 Task: Show the last commit in a specific branch.
Action: Mouse moved to (21, 204)
Screenshot: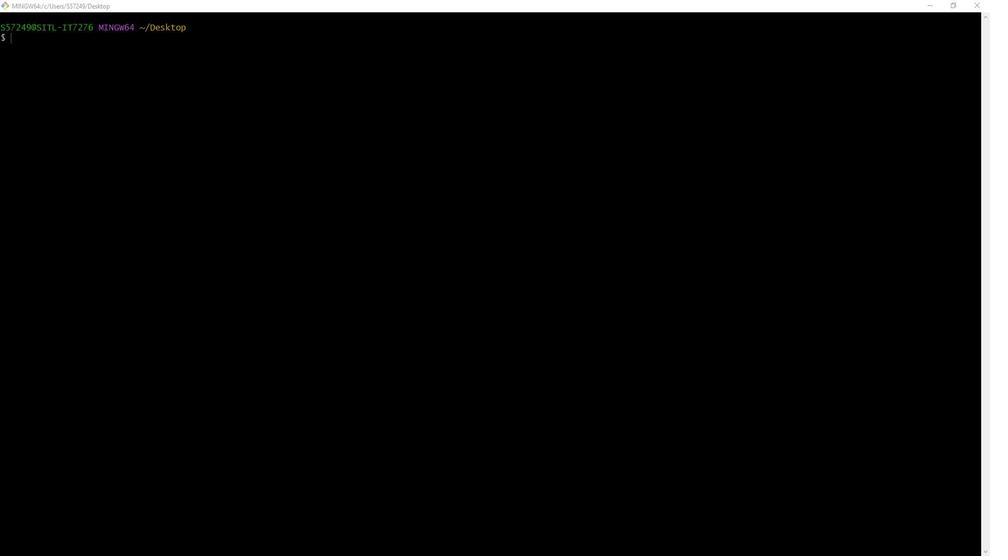 
Action: Mouse pressed left at (21, 204)
Screenshot: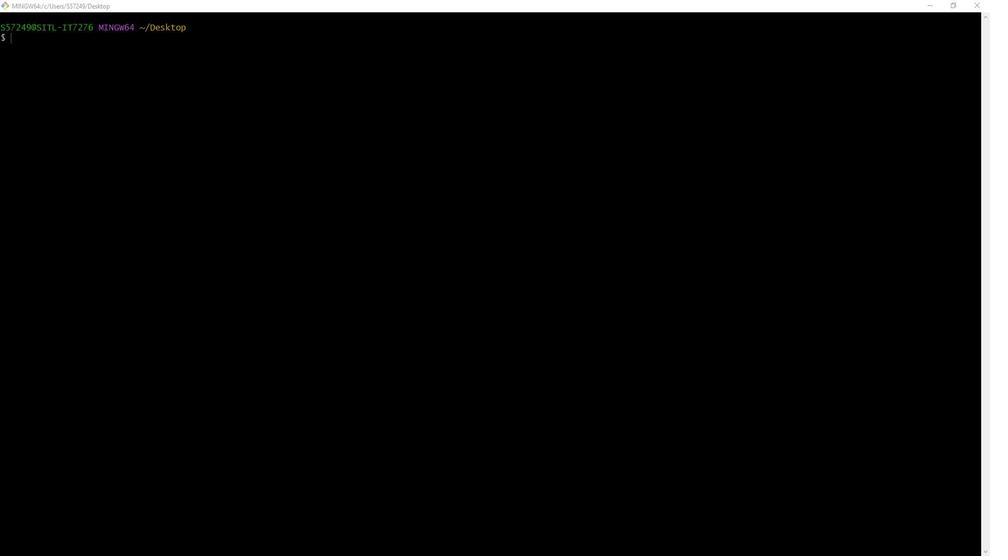 
Action: Mouse moved to (112, 58)
Screenshot: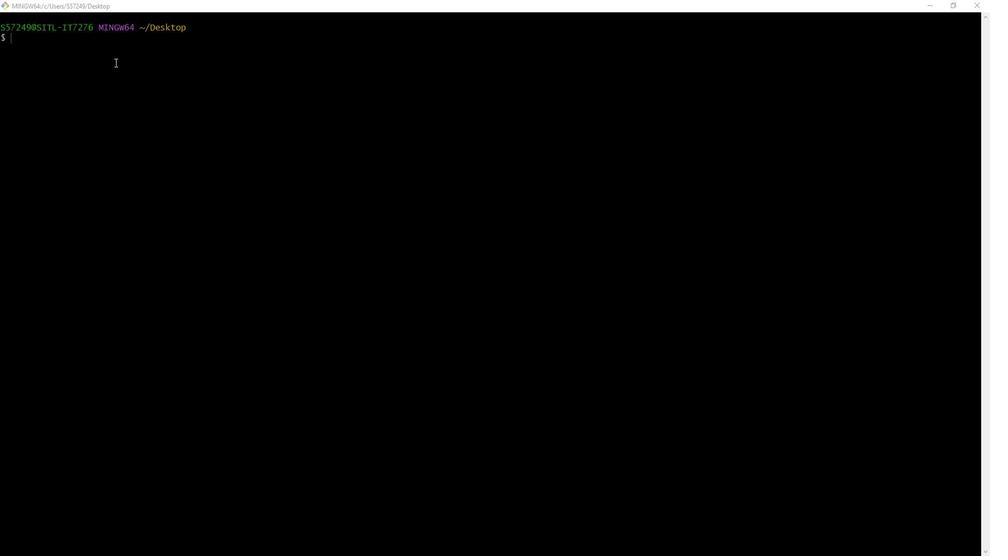 
Action: Mouse pressed left at (112, 58)
Screenshot: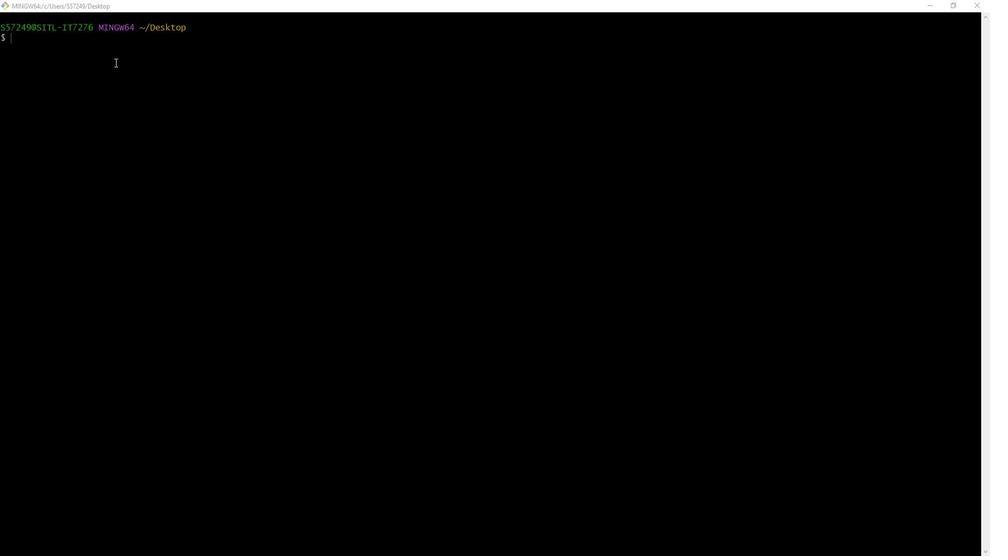 
Action: Key pressed ls<Key.enter>cd<Key.space><Key.shift>Git<Key.enter>ls<Key.enter>cd<Key.space><Key.shift_r>Light<Key.shift_r><Key.shift_r><Key.shift_r><Key.shift_r><Key.shift_r><Key.shift_r><Key.shift_r><Key.shift_r><Key.shift_r><Key.shift_r><Key.shift_r><Key.shift_r><Key.shift_r><Key.shift_r>Box<Key.shift_r>_<Key.shift>Gallery<Key.enter>git<Key.space>log<Key.space><Key.backspace><Key.backspace><Key.backspace><Key.backspace><Key.backspace><Key.space>branch<Key.enter>git<Key.space>branch<Key.space>-r<Key.enter>cd<Key.space>..<Key.enter>git<Key.space>branch<Key.enter>git<Key.space>log<Key.space>-1<Key.space>branch1<Key.enter>
Screenshot: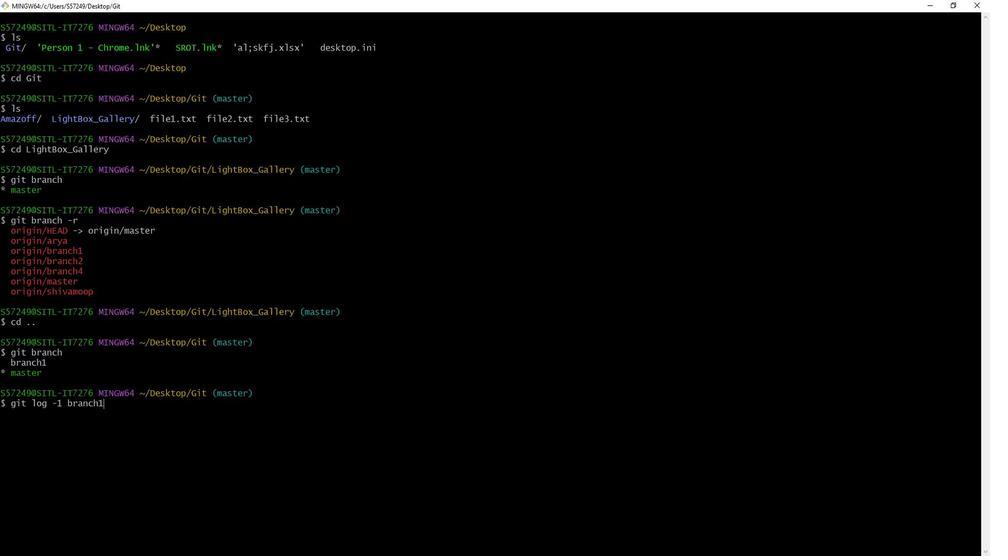 
Action: Mouse moved to (219, 223)
Screenshot: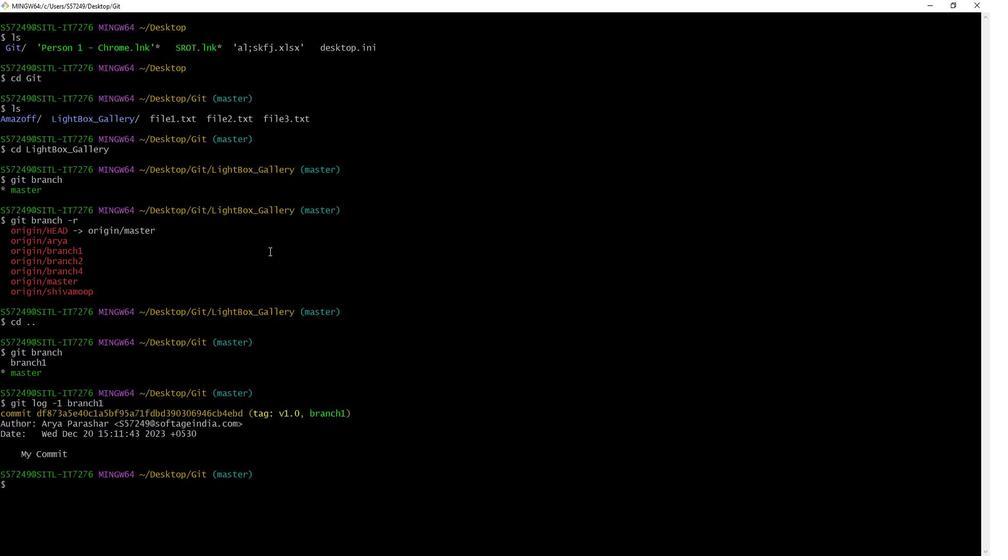 
